 Task: Add an event with the title Business Trip: New York, date '2023/12/05', time 7:50 AM to 9:50 AMand add a description: The session will begin with a brief overview of the current state of transportation and its environmental implications, emphasizing the need for transformative changes. We will then delve into a series of brainstorming exercises designed to spark innovation and encourage out-of-the-box thinking.Select event color  Flamingo . Add location for the event as: 987 Unter den Linden, Berlin, Germany, logged in from the account softage.1@softage.netand send the event invitation to softage.6@softage.net and softage.7@softage.net. Set a reminder for the event Weekly on Sunday
Action: Mouse moved to (58, 91)
Screenshot: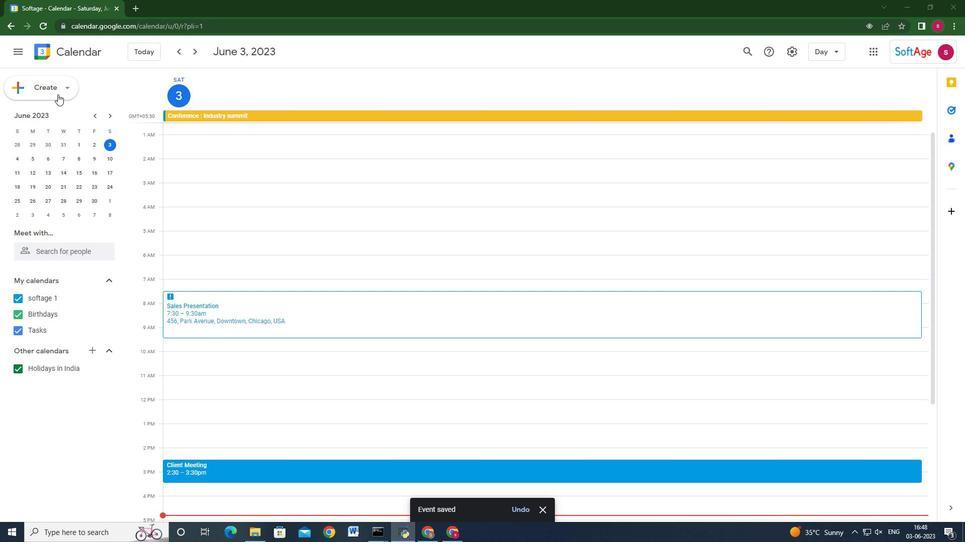 
Action: Mouse pressed left at (58, 91)
Screenshot: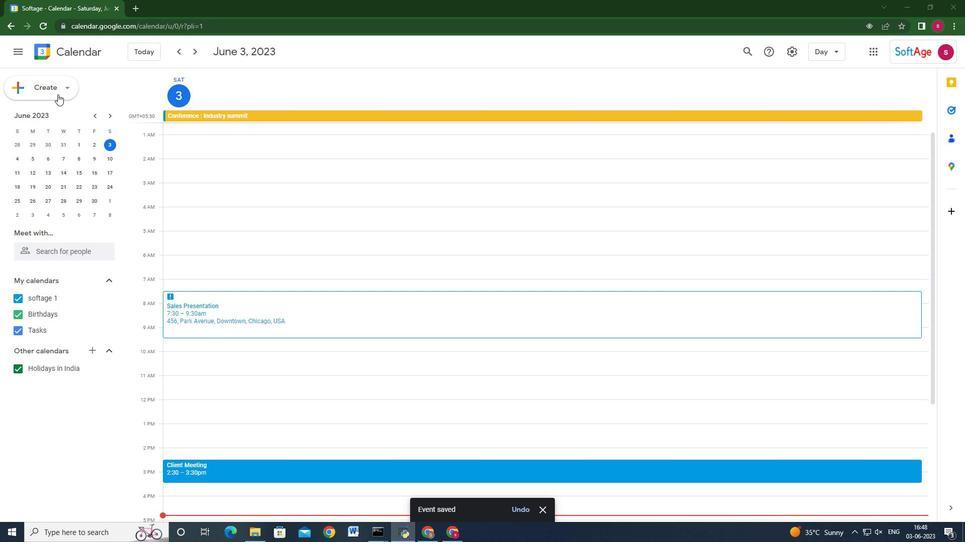 
Action: Mouse moved to (55, 108)
Screenshot: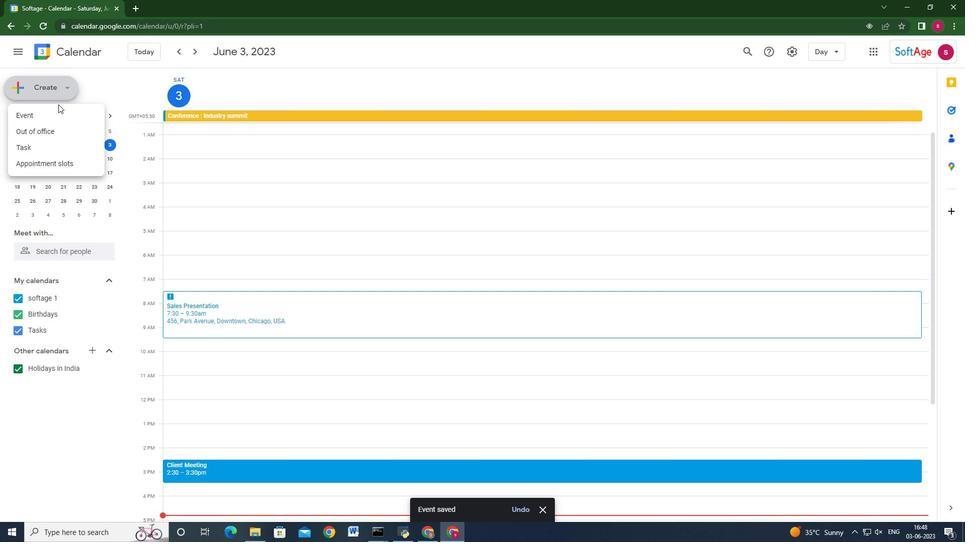 
Action: Mouse pressed left at (55, 108)
Screenshot: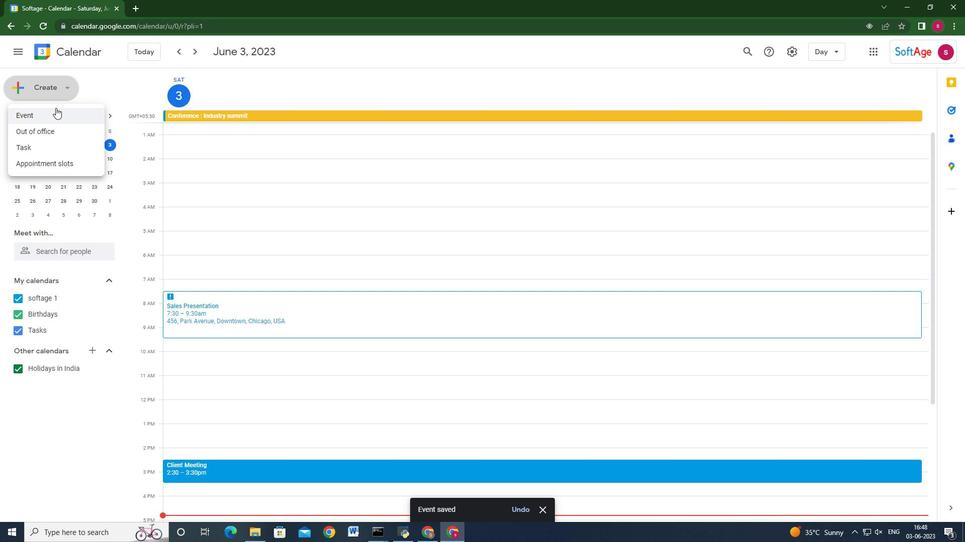 
Action: Mouse moved to (568, 479)
Screenshot: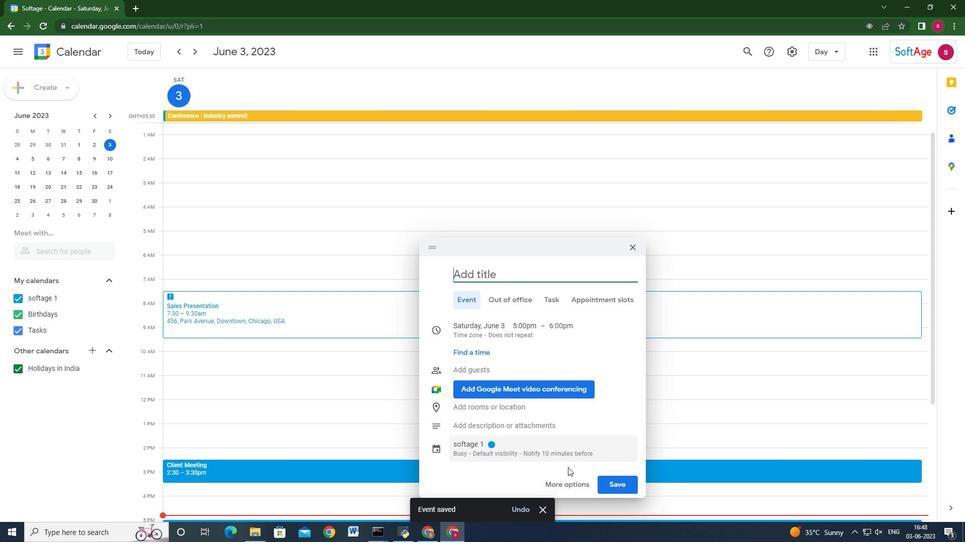 
Action: Mouse pressed left at (568, 479)
Screenshot: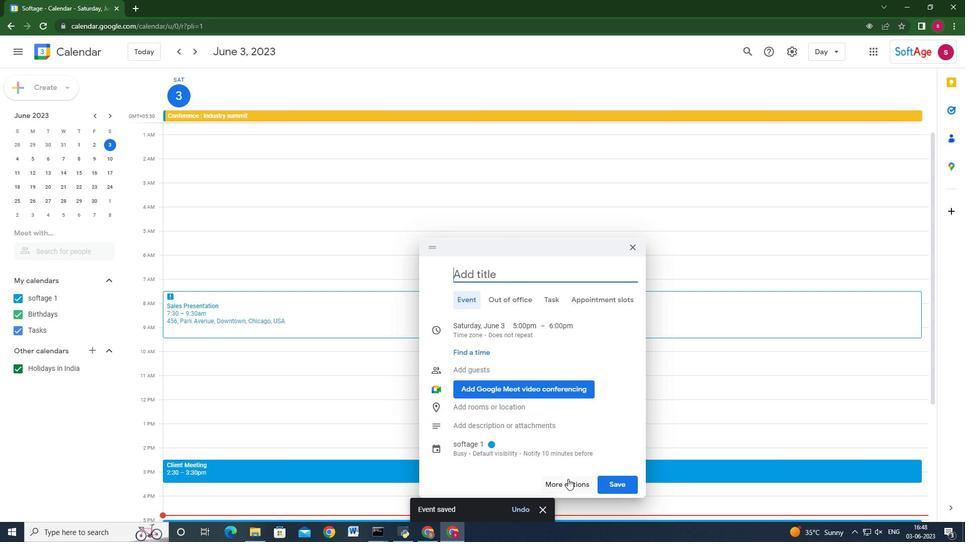 
Action: Mouse moved to (217, 61)
Screenshot: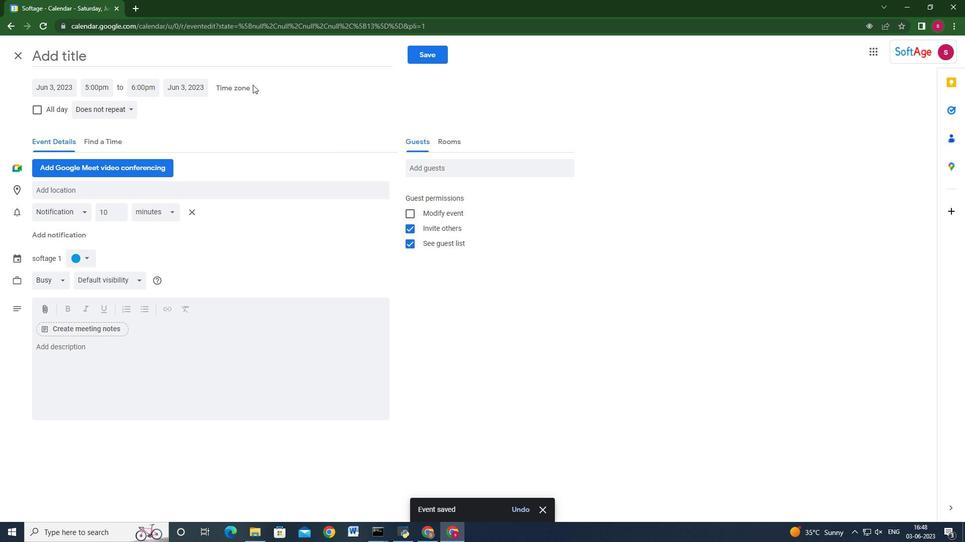 
Action: Mouse pressed left at (217, 61)
Screenshot: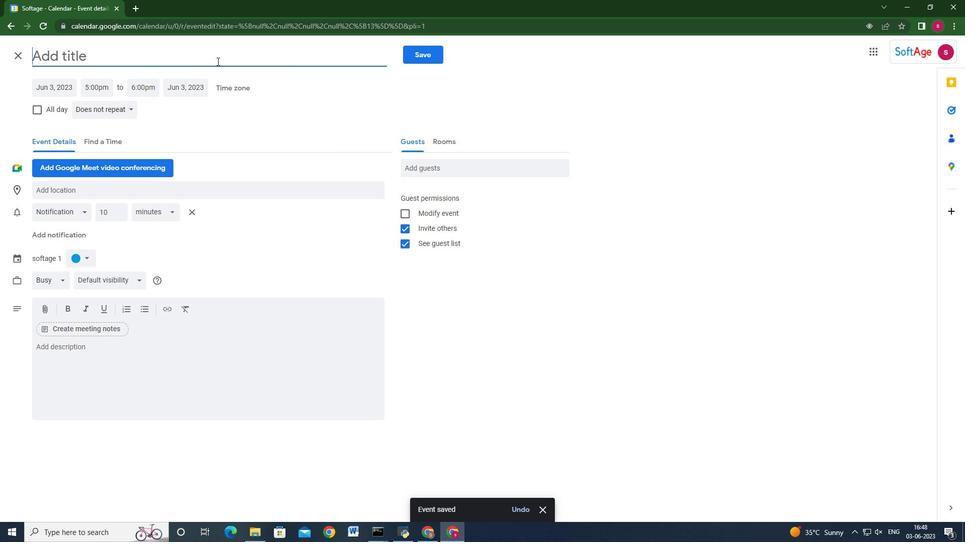 
Action: Key pressed <Key.shift>Business<Key.space><Key.shift>Trip<Key.shift>:<Key.space><Key.shift>New<Key.space><Key.shift>York
Screenshot: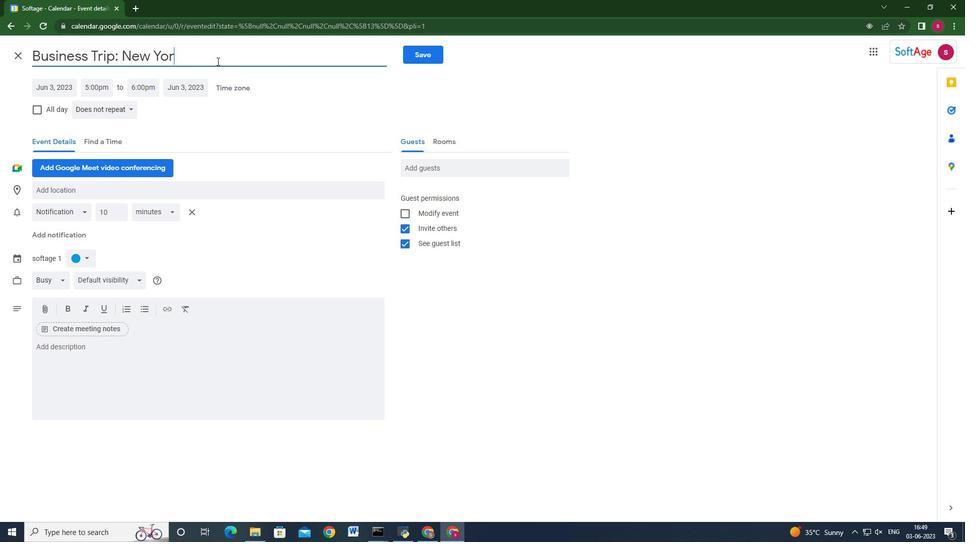 
Action: Mouse moved to (47, 92)
Screenshot: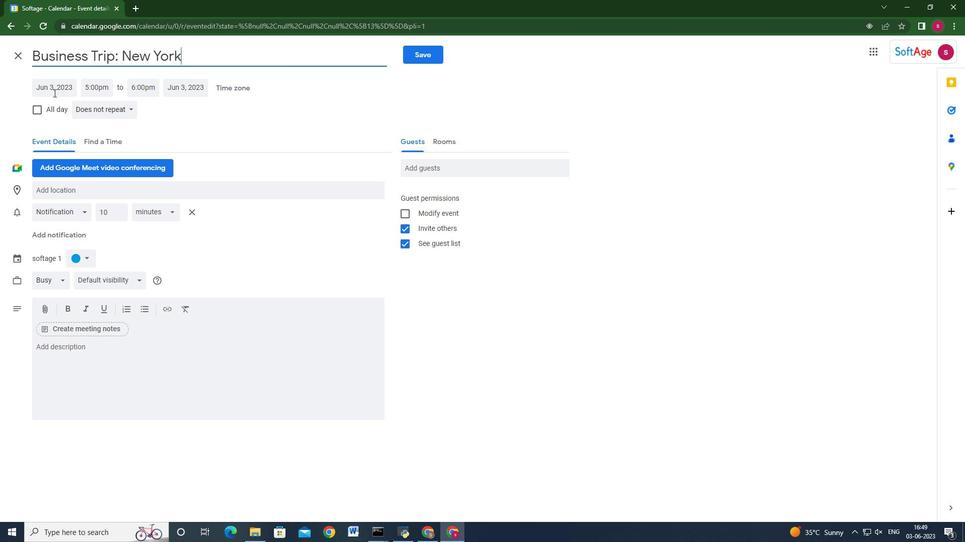 
Action: Mouse pressed left at (47, 92)
Screenshot: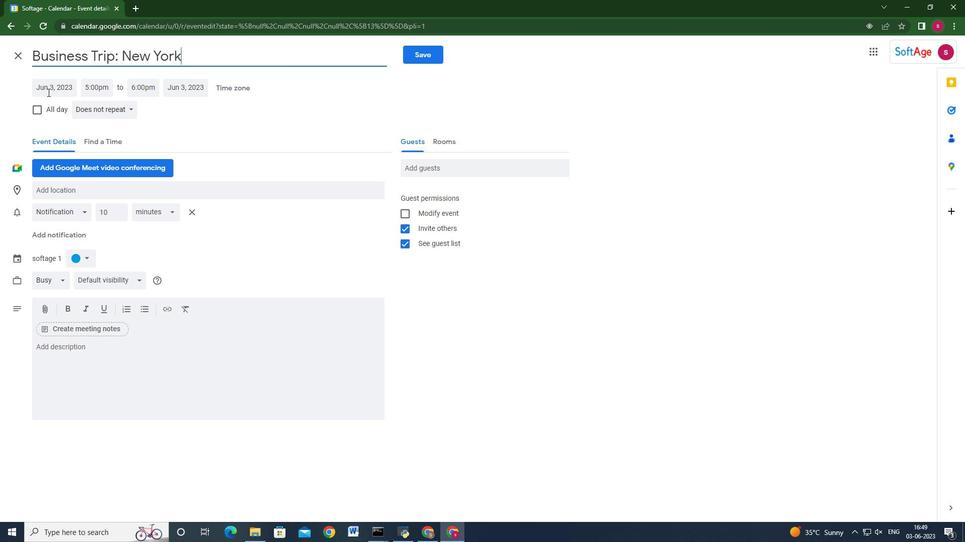 
Action: Mouse moved to (165, 105)
Screenshot: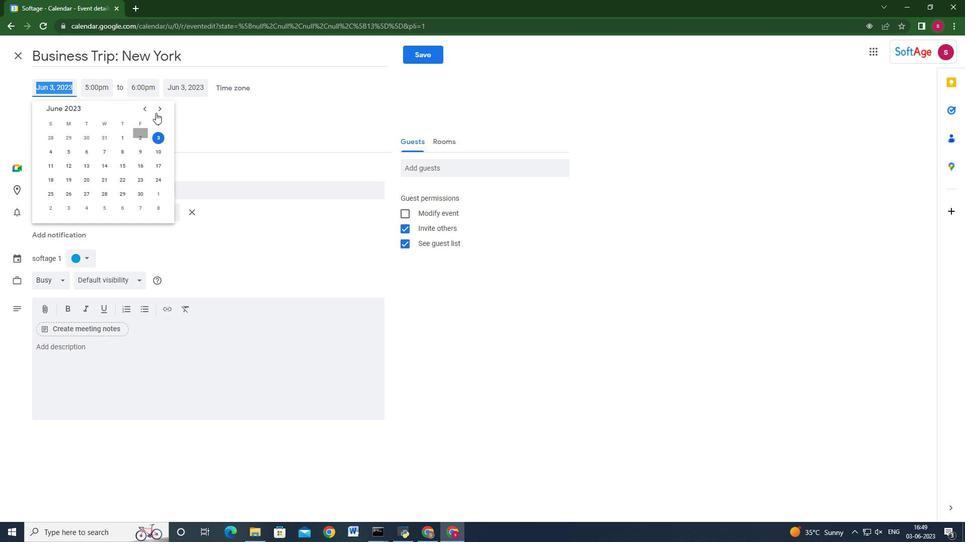 
Action: Mouse pressed left at (165, 105)
Screenshot: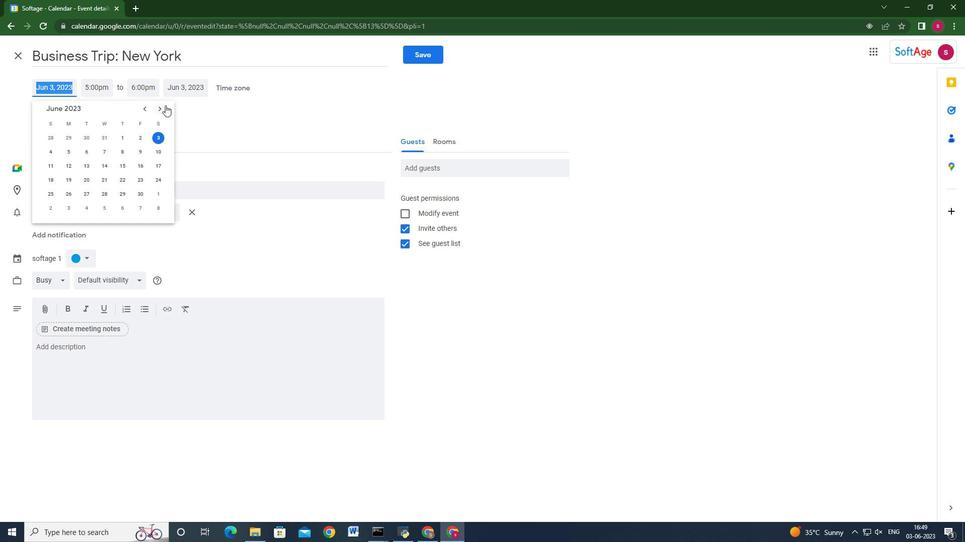 
Action: Mouse pressed left at (165, 105)
Screenshot: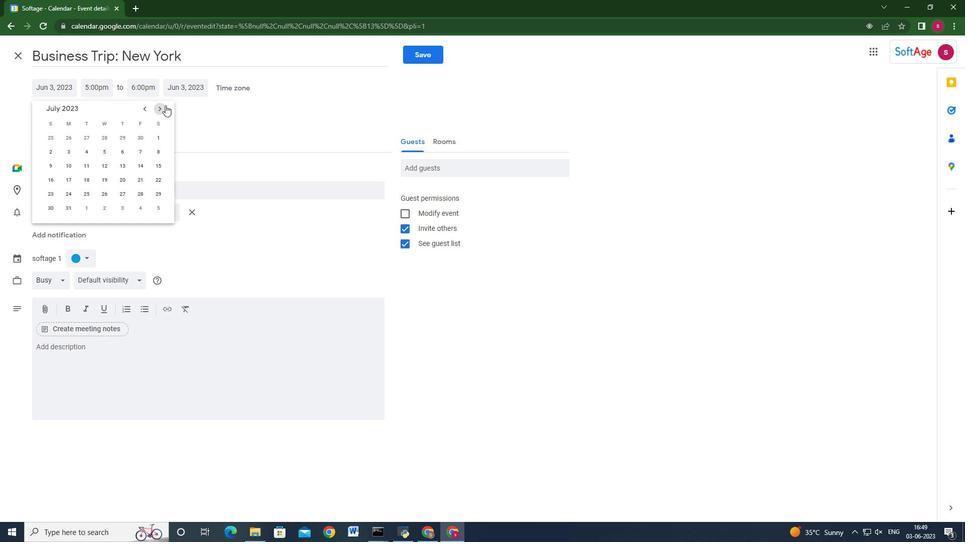 
Action: Mouse pressed left at (165, 105)
Screenshot: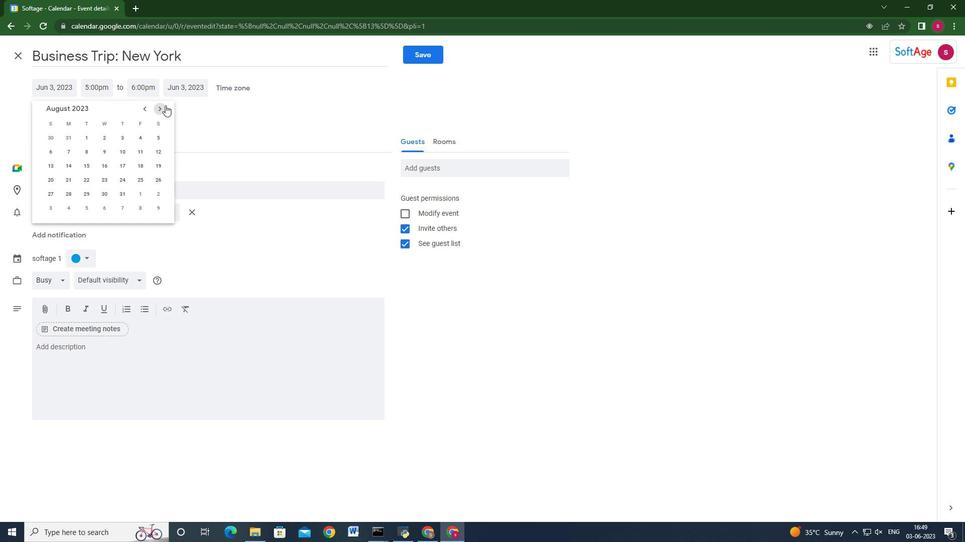 
Action: Mouse pressed left at (165, 105)
Screenshot: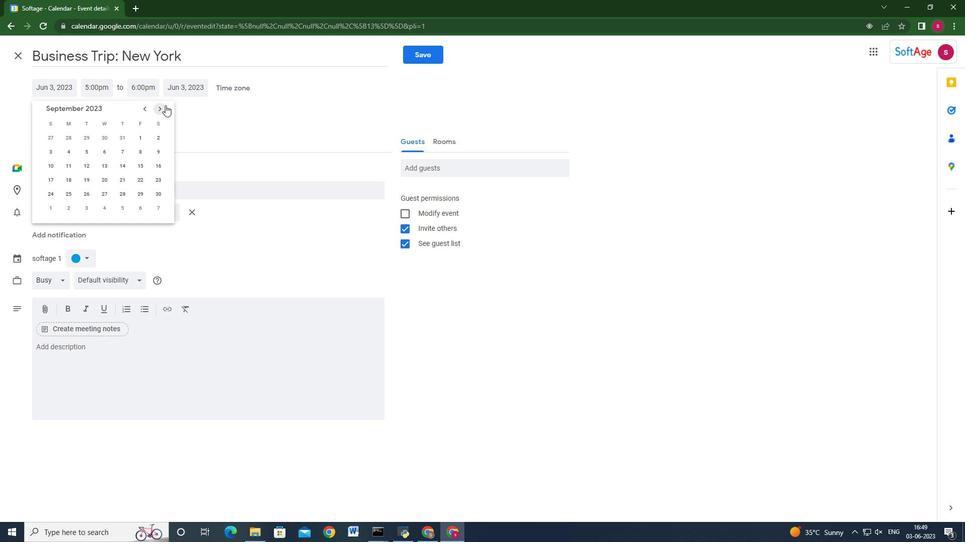 
Action: Mouse pressed left at (165, 105)
Screenshot: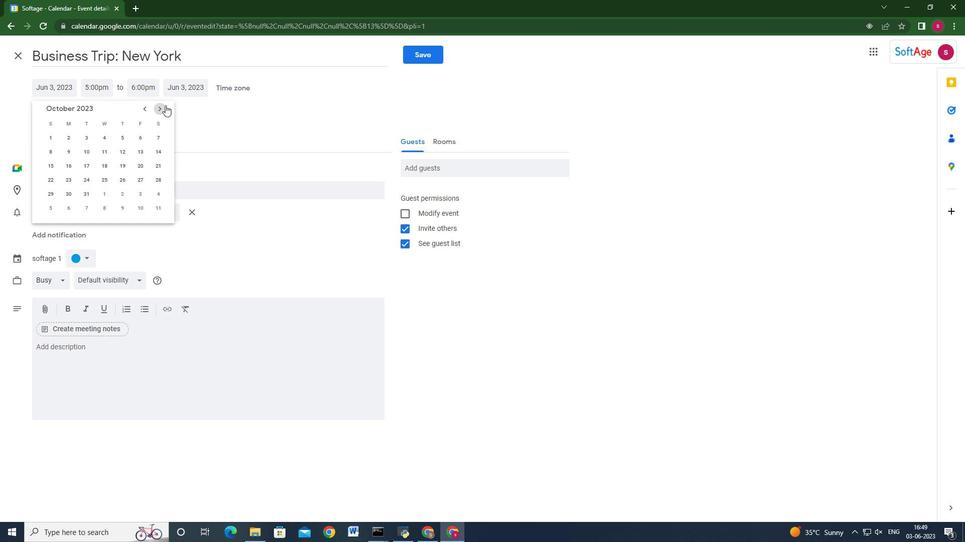 
Action: Mouse pressed left at (165, 105)
Screenshot: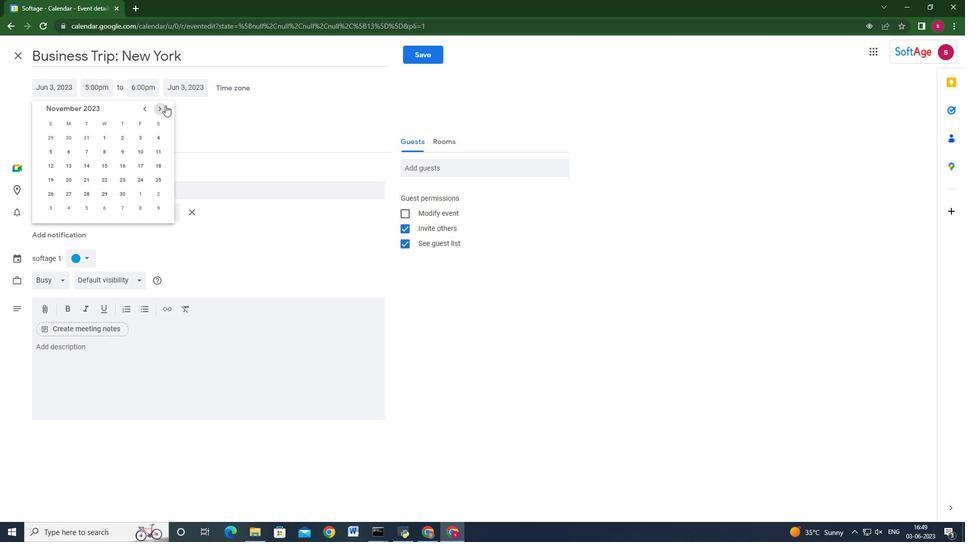 
Action: Mouse moved to (84, 154)
Screenshot: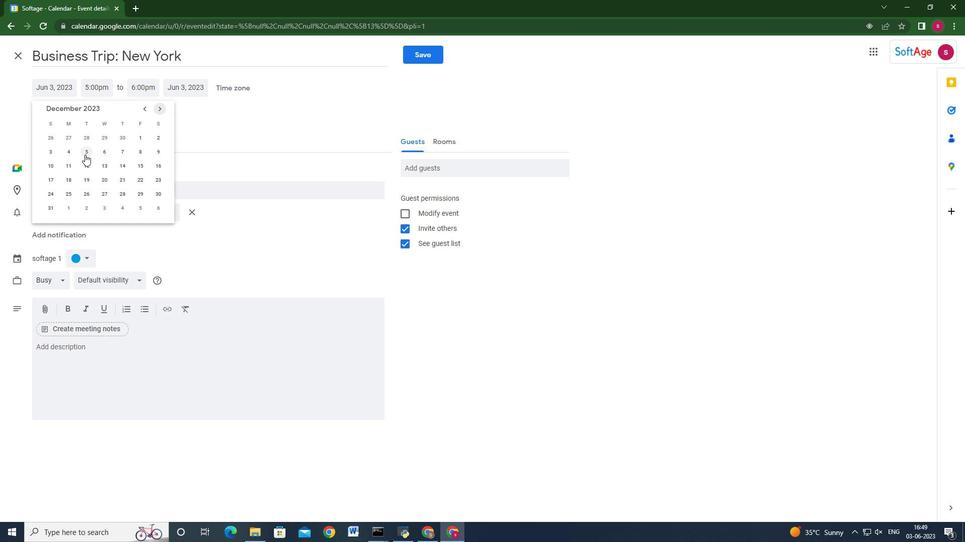 
Action: Mouse pressed left at (84, 154)
Screenshot: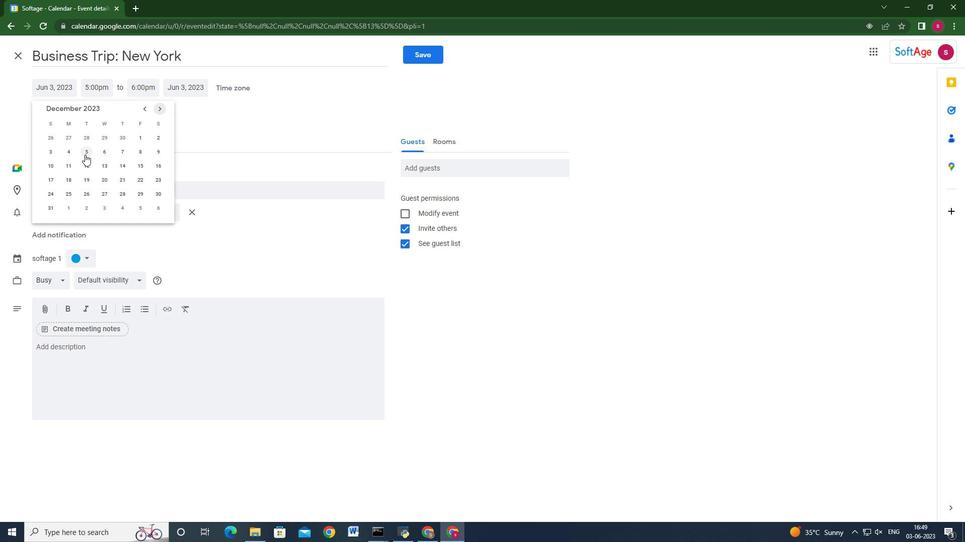 
Action: Mouse moved to (105, 93)
Screenshot: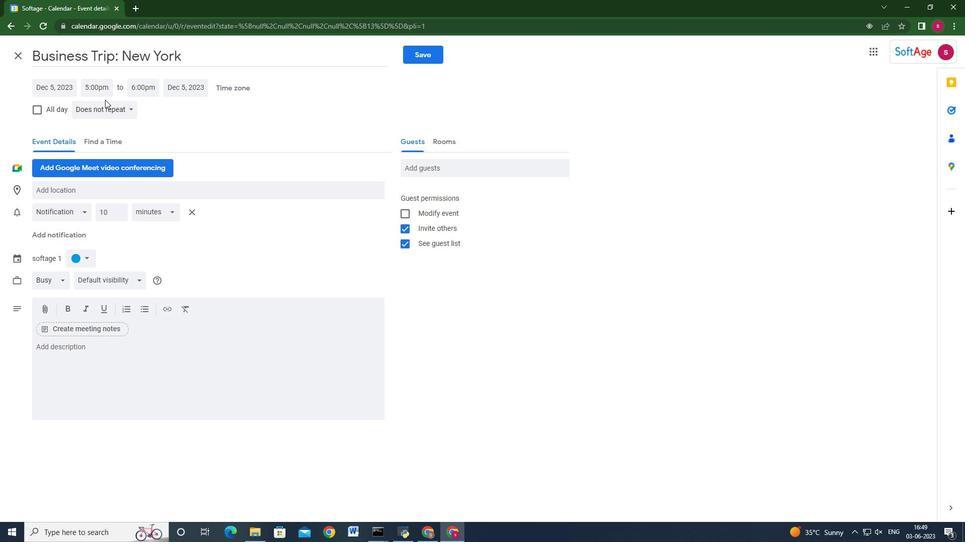 
Action: Mouse pressed left at (105, 93)
Screenshot: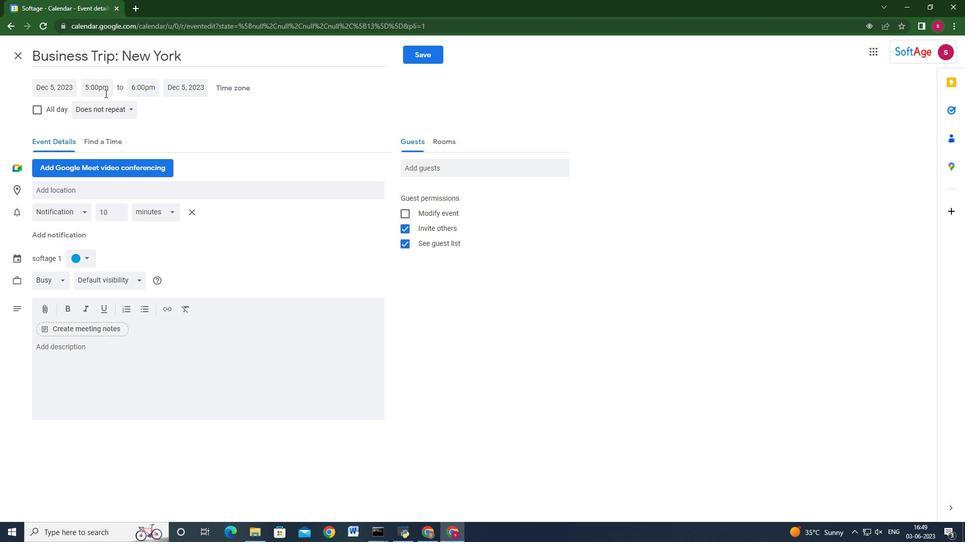 
Action: Mouse moved to (105, 93)
Screenshot: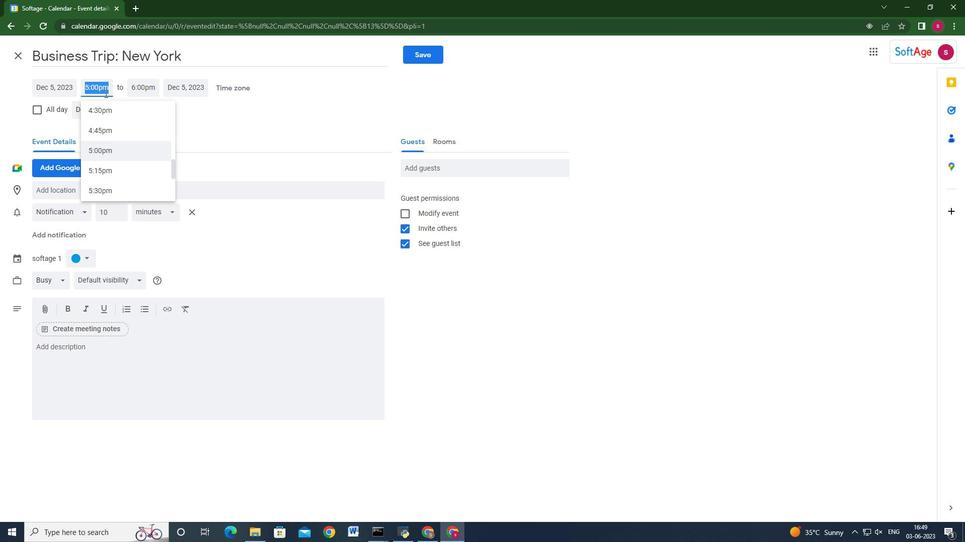 
Action: Key pressed 7<Key.shift>:05<Key.backspace><Key.backspace>50am<Key.enter><Key.tab>8<Key.backspace>9<Key.shift>:50am<Key.enter>
Screenshot: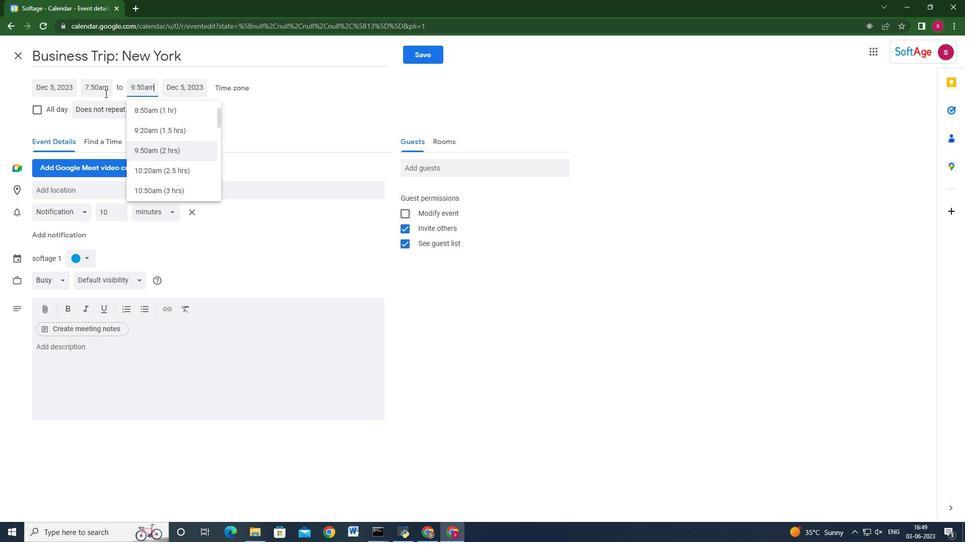 
Action: Mouse moved to (127, 361)
Screenshot: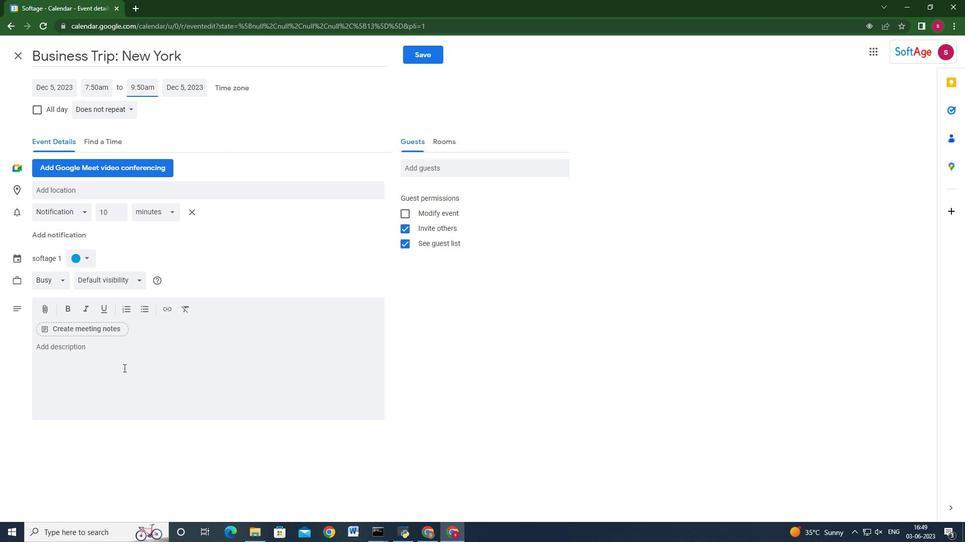 
Action: Mouse pressed left at (127, 361)
Screenshot: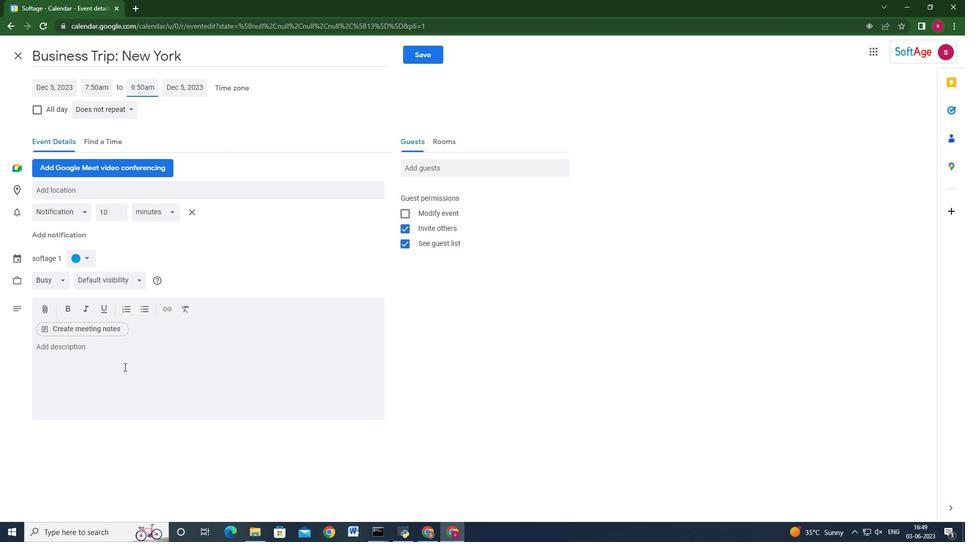 
Action: Key pressed <Key.shift>The<Key.space>session<Key.space>will<Key.space>begin<Key.space>with<Key.space>a<Key.space>be<Key.backspace>rief<Key.space>overview<Key.space>of<Key.space>the<Key.space>current<Key.space>state<Key.space>of<Key.space>transportation<Key.space>and<Key.space>its<Key.space>environmental<Key.space>implications<Key.space><Key.backspace>,,<Key.space>emphasizing<Key.space>the<Key.space>need<Key.space>for<Key.space>transformative<Key.space>chan<Key.backspace><Key.backspace><Key.backspace>hanges.<Key.space><Key.shift_r>We<Key.space>will<Key.space>then<Key.space>delve<Key.space>th<Key.backspace><Key.backspace>into<Key.space>a<Key.space>sei<Key.backspace>ries<Key.space>of<Key.space>brainstorming<Key.space>exercises<Key.space>designed<Key.space>to<Key.space>spark<Key.space>innovation<Key.space>and<Key.space>encourage<Key.backspace>e<Key.space>out<Key.space><Key.backspace>=<Key.backspace>-of-the<Key.space><Key.backspace>-box<Key.space>thinking.
Screenshot: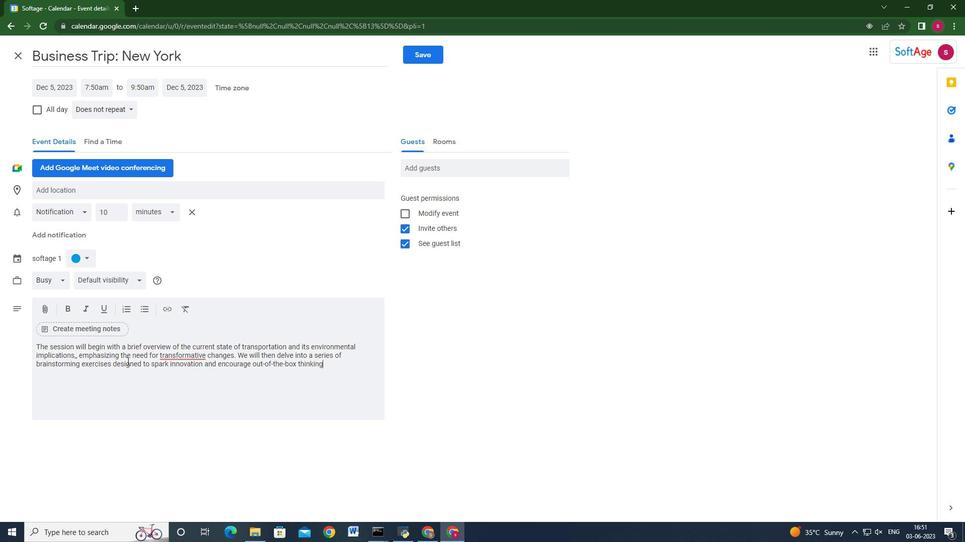 
Action: Mouse moved to (77, 258)
Screenshot: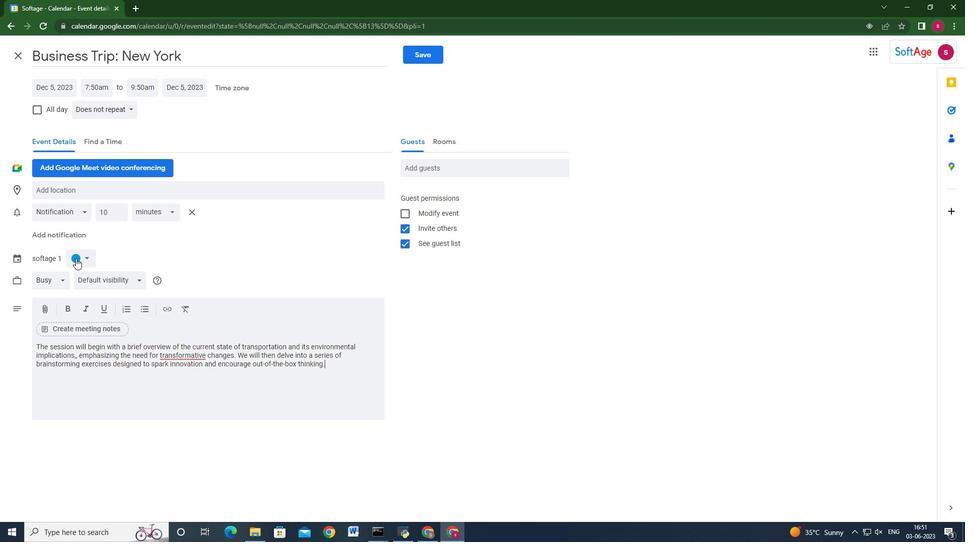 
Action: Mouse pressed left at (77, 258)
Screenshot: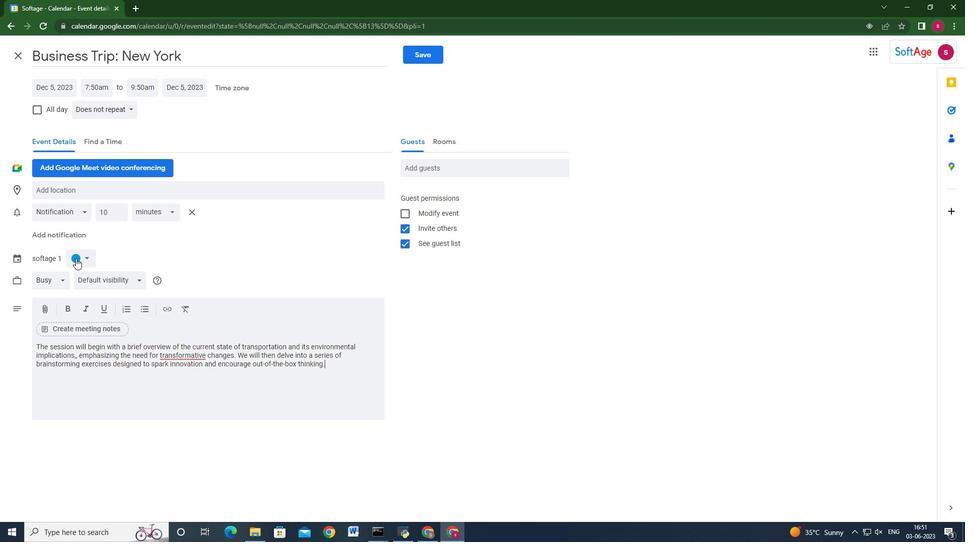 
Action: Mouse moved to (85, 257)
Screenshot: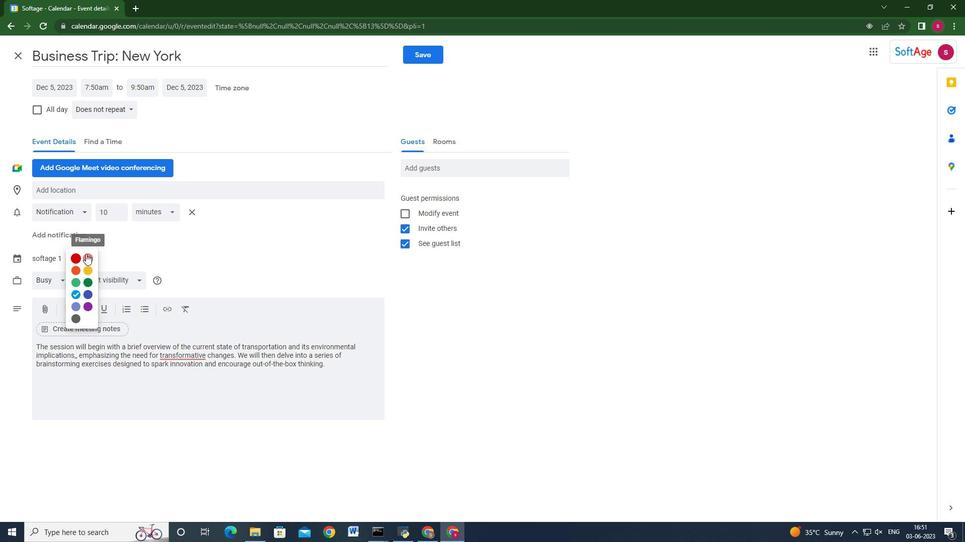 
Action: Mouse pressed left at (85, 257)
Screenshot: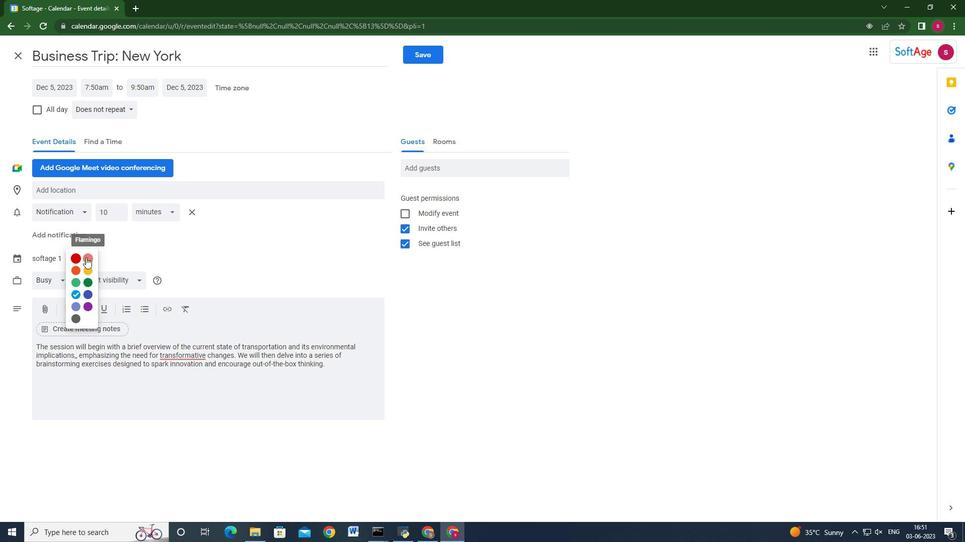 
Action: Mouse moved to (163, 196)
Screenshot: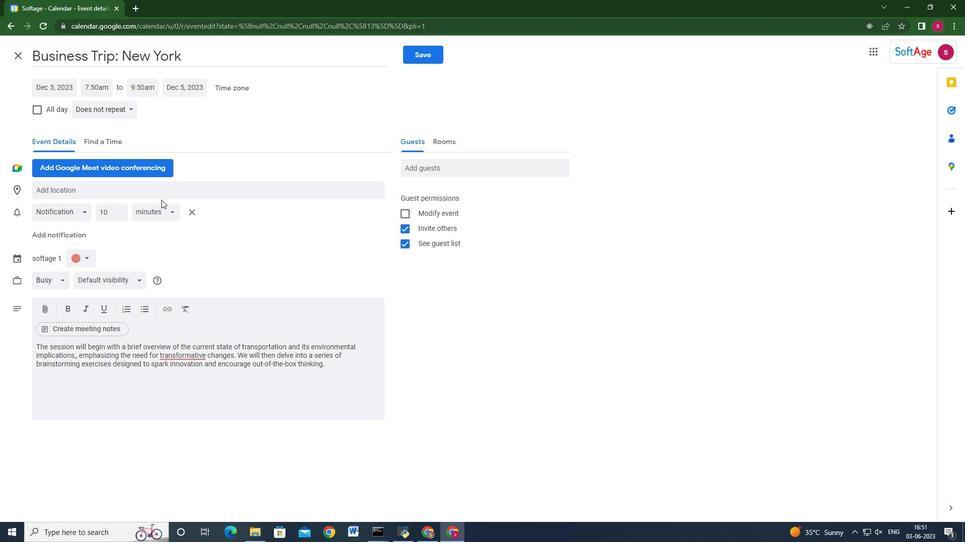
Action: Mouse pressed left at (163, 196)
Screenshot: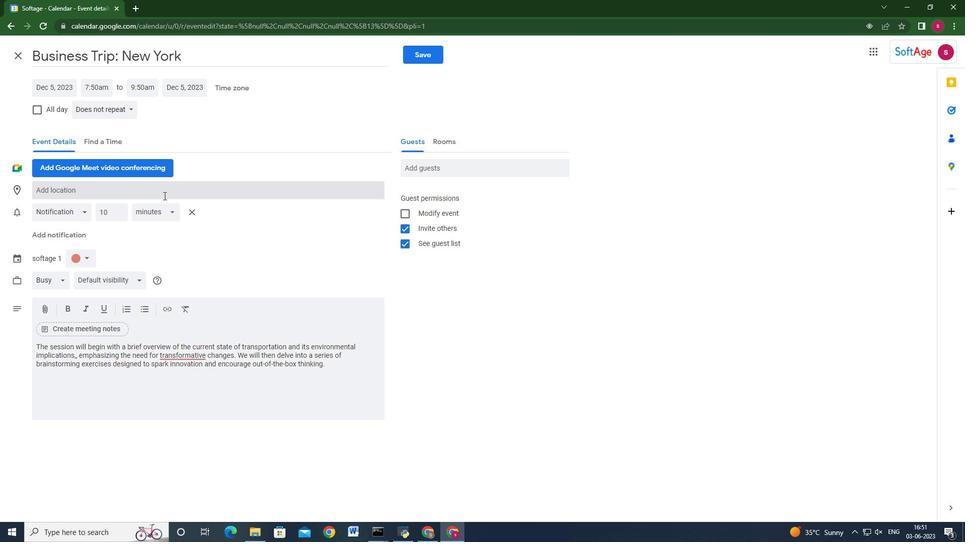 
Action: Key pressed 987,<Key.space><Key.shift><Key.backspace><Key.backspace><Key.space><Key.shift>Unter<Key.space><Key.shift>D<Key.backspace>den<Key.space><Key.shift>Linder,<Key.space><Key.shift>Berlin,<Key.space><Key.shift>Germany
Screenshot: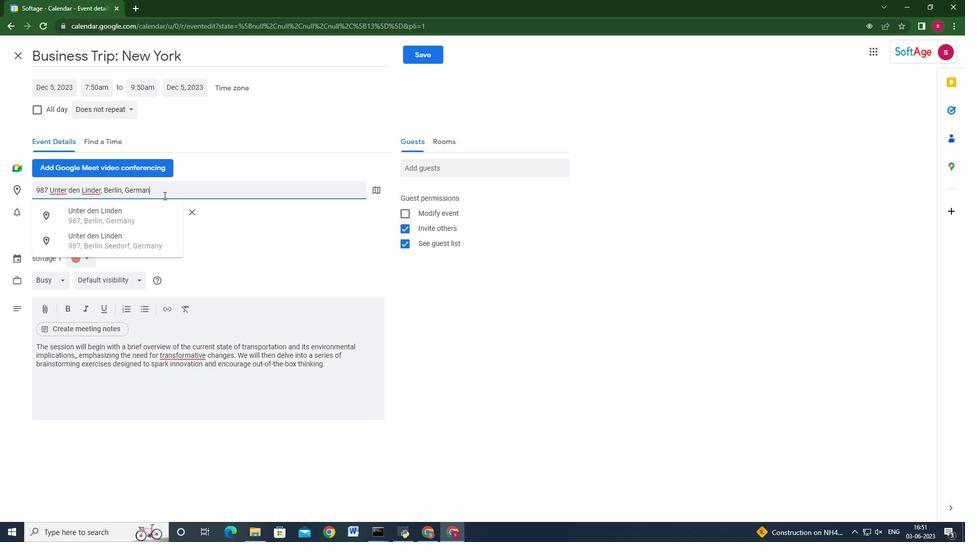 
Action: Mouse moved to (472, 169)
Screenshot: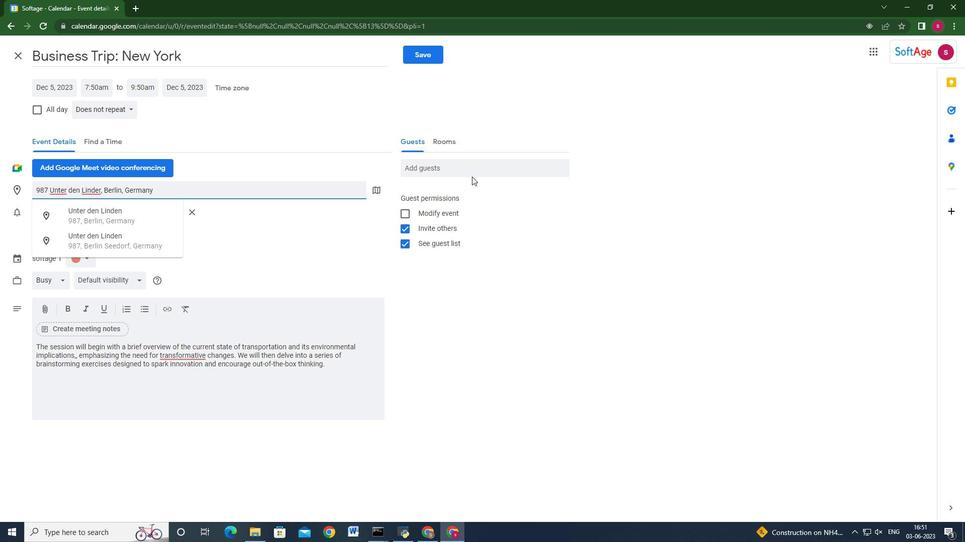 
Action: Mouse pressed left at (472, 169)
Screenshot: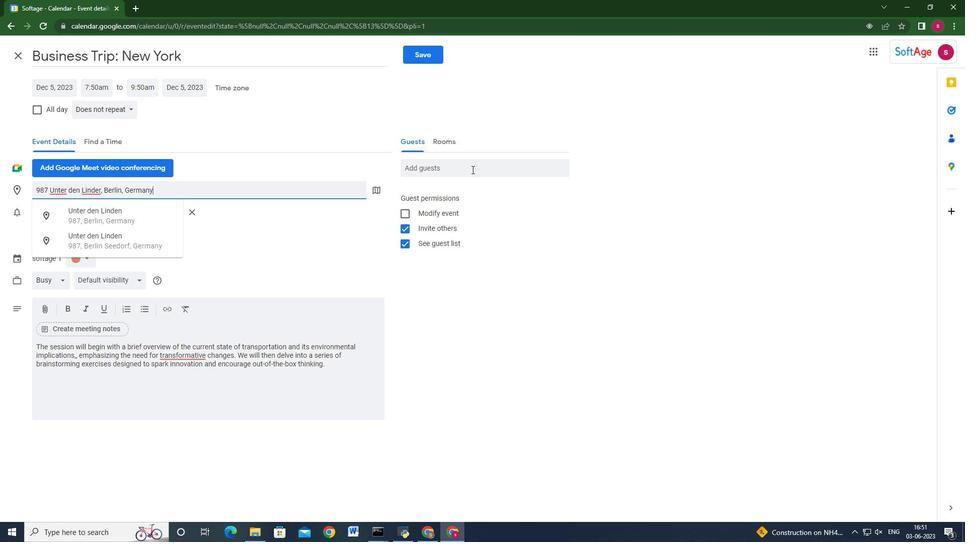 
Action: Mouse moved to (471, 170)
Screenshot: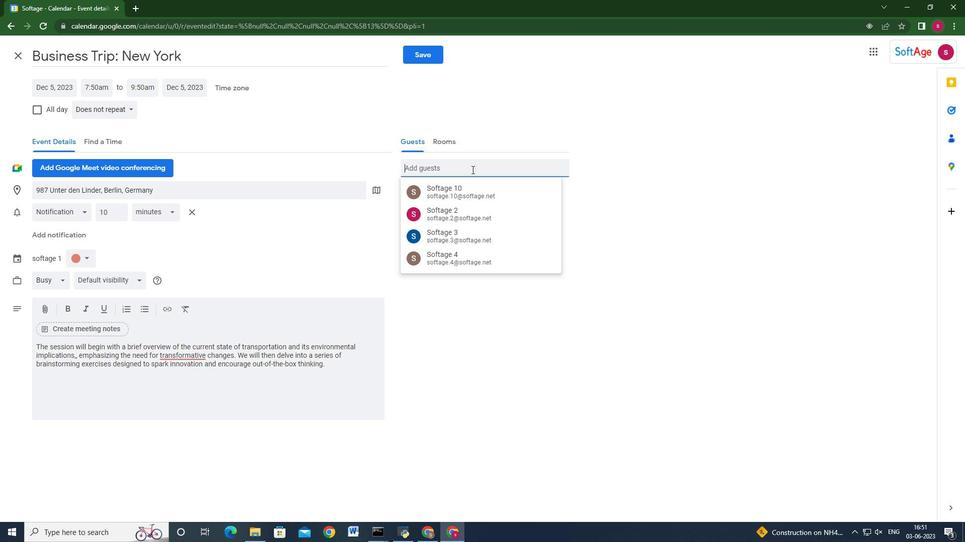 
Action: Key pressed softage.6<Key.shift_r>@softage.net<Key.enter>softage.7<Key.shift_r>@softage.net<Key.enter>
Screenshot: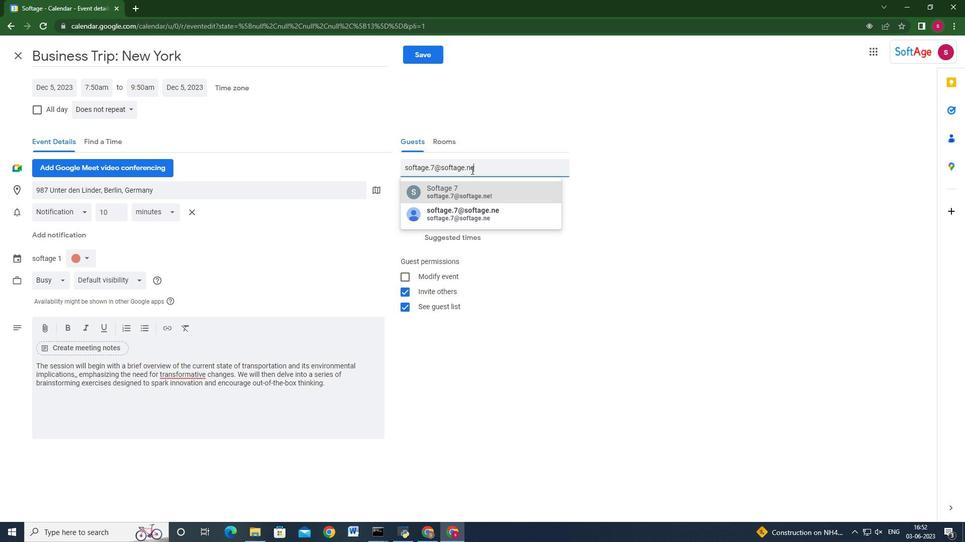 
Action: Mouse moved to (100, 111)
Screenshot: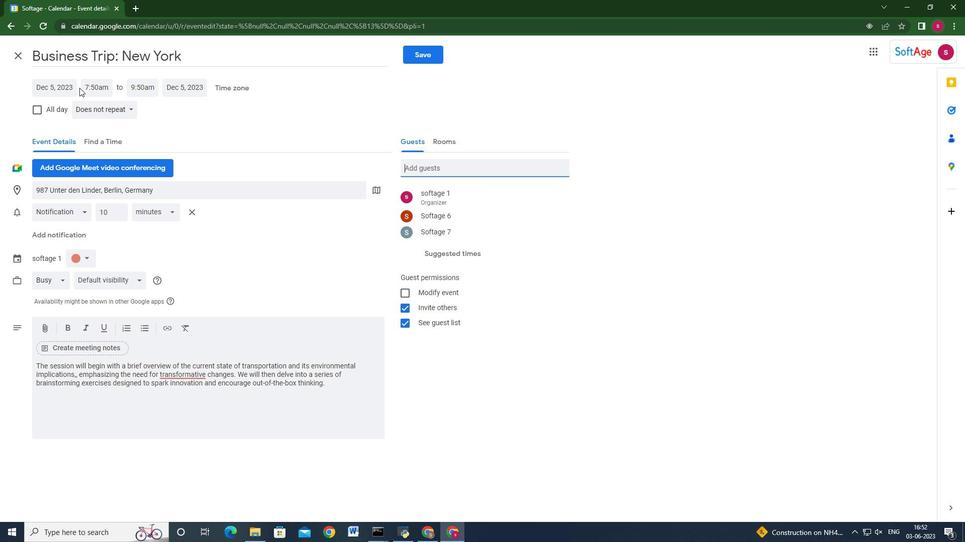 
Action: Mouse pressed left at (100, 111)
Screenshot: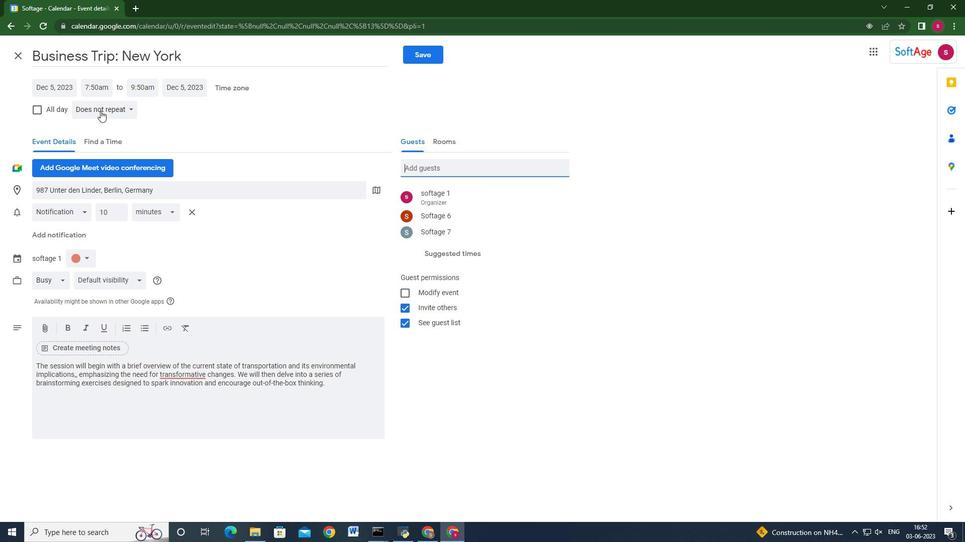 
Action: Mouse moved to (120, 218)
Screenshot: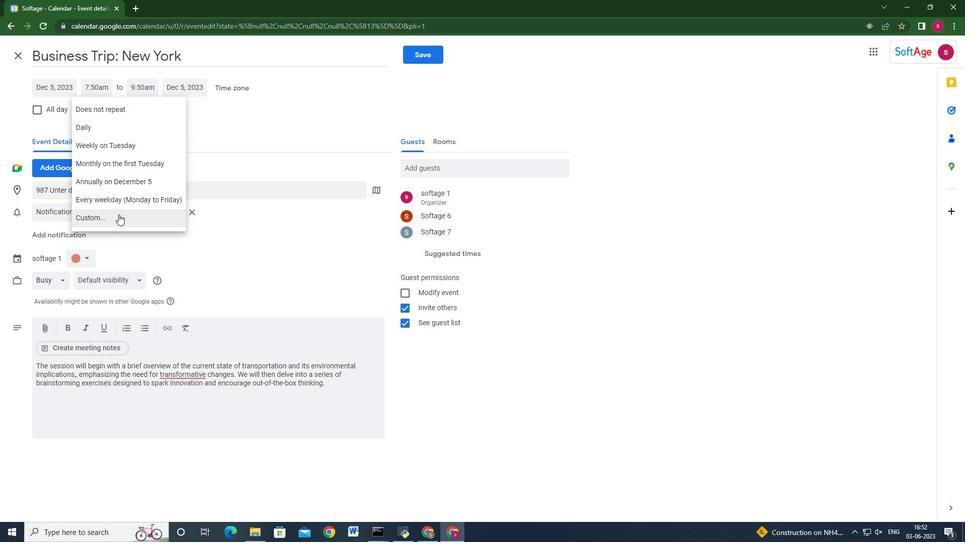 
Action: Mouse pressed left at (120, 218)
Screenshot: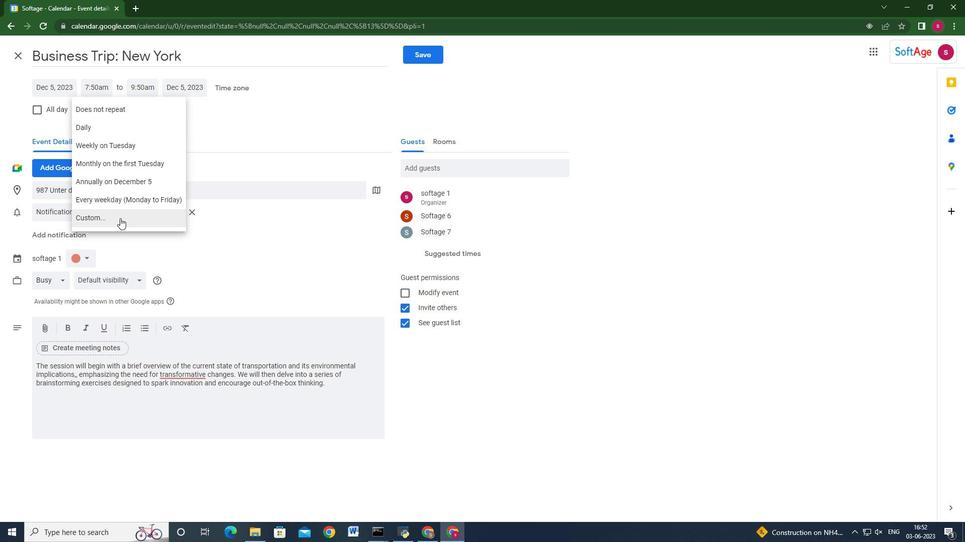 
Action: Mouse moved to (402, 260)
Screenshot: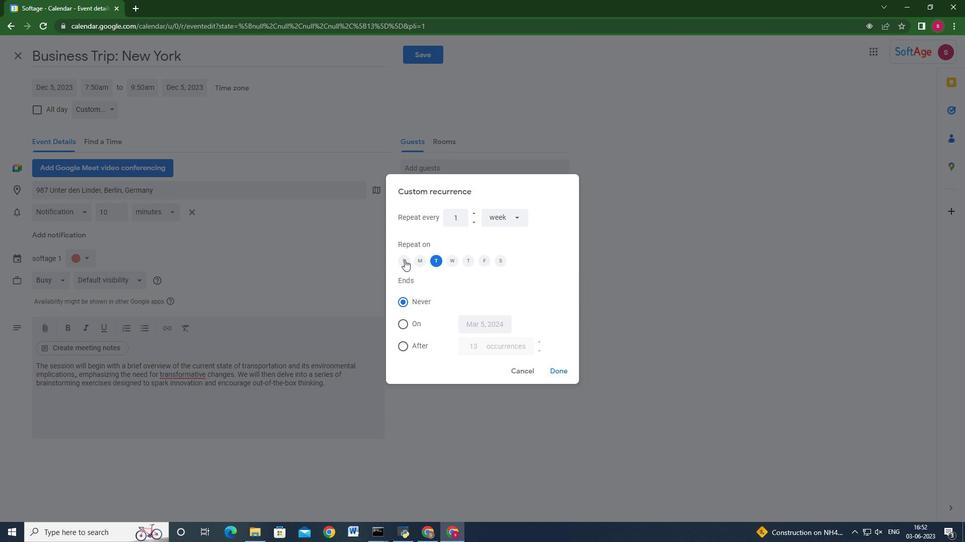 
Action: Mouse pressed left at (402, 260)
Screenshot: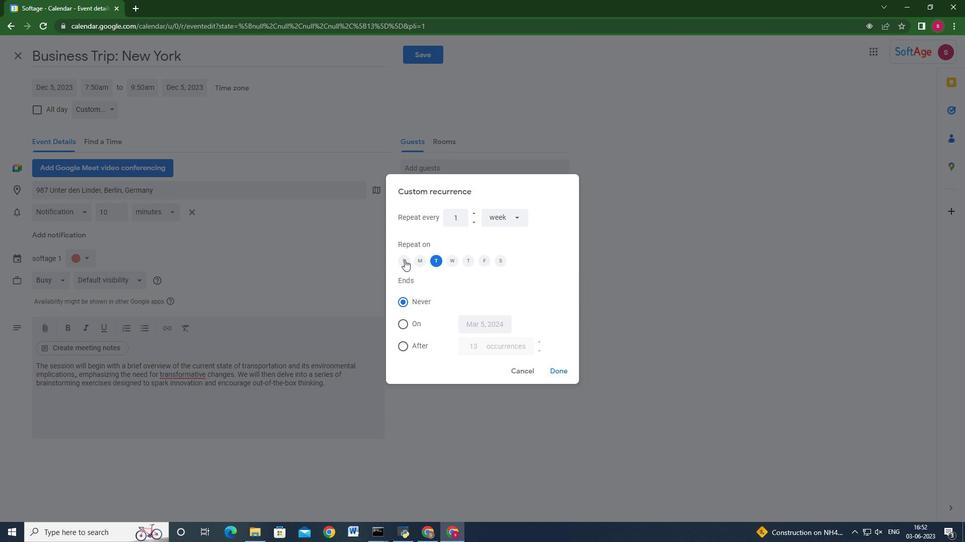 
Action: Mouse moved to (436, 261)
Screenshot: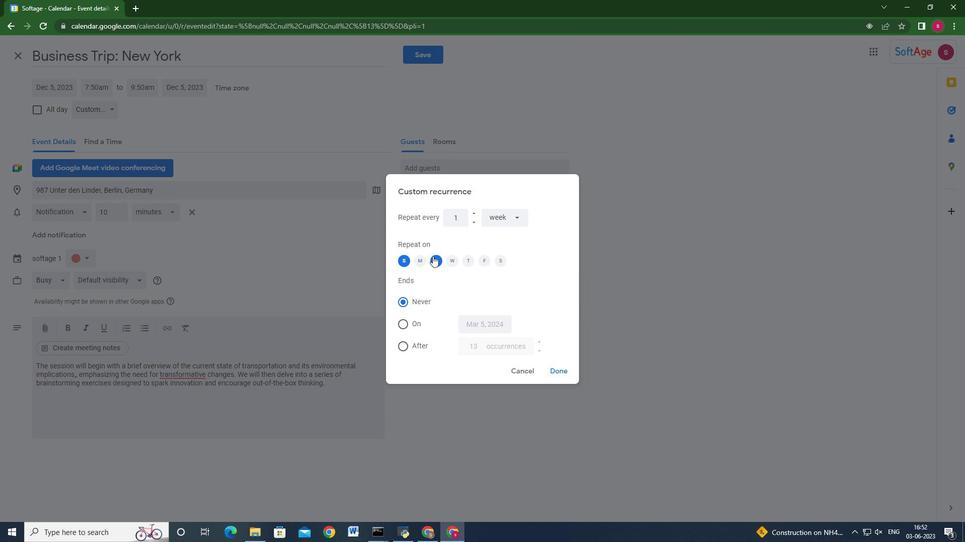 
Action: Mouse pressed left at (436, 261)
Screenshot: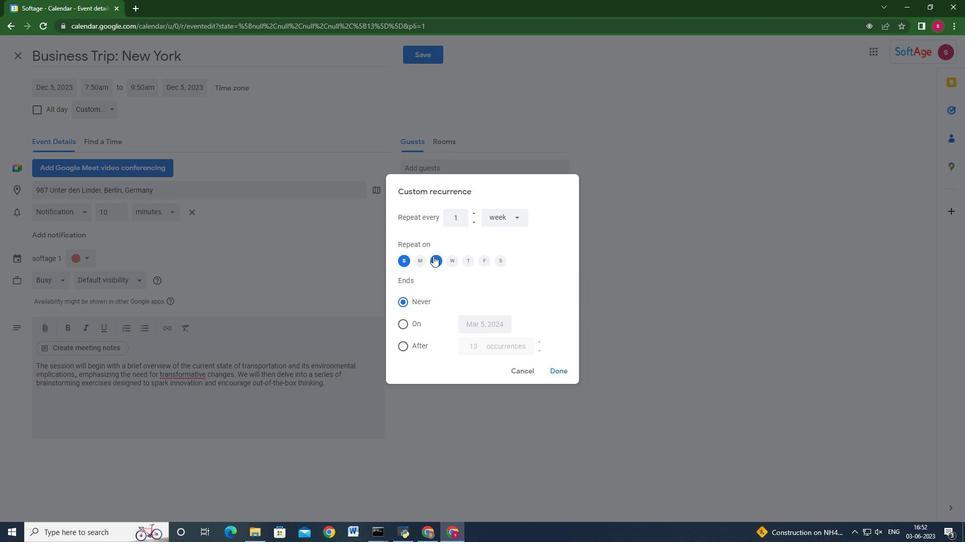 
Action: Mouse moved to (569, 372)
Screenshot: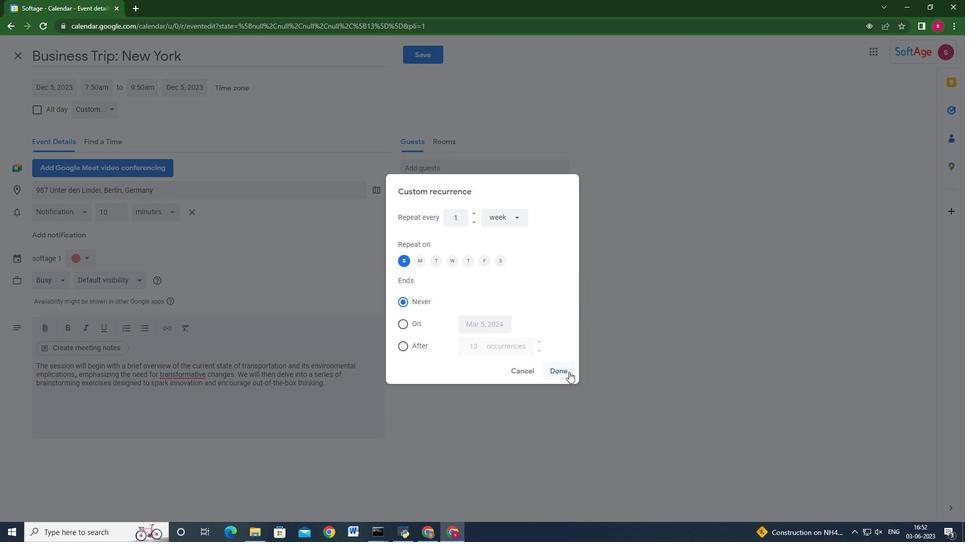 
Action: Mouse pressed left at (569, 372)
Screenshot: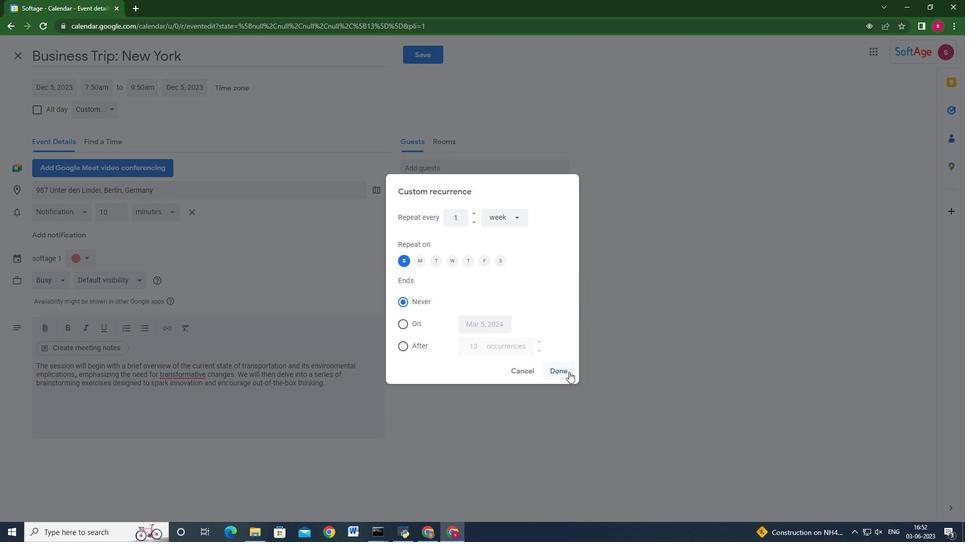 
Action: Mouse moved to (427, 44)
Screenshot: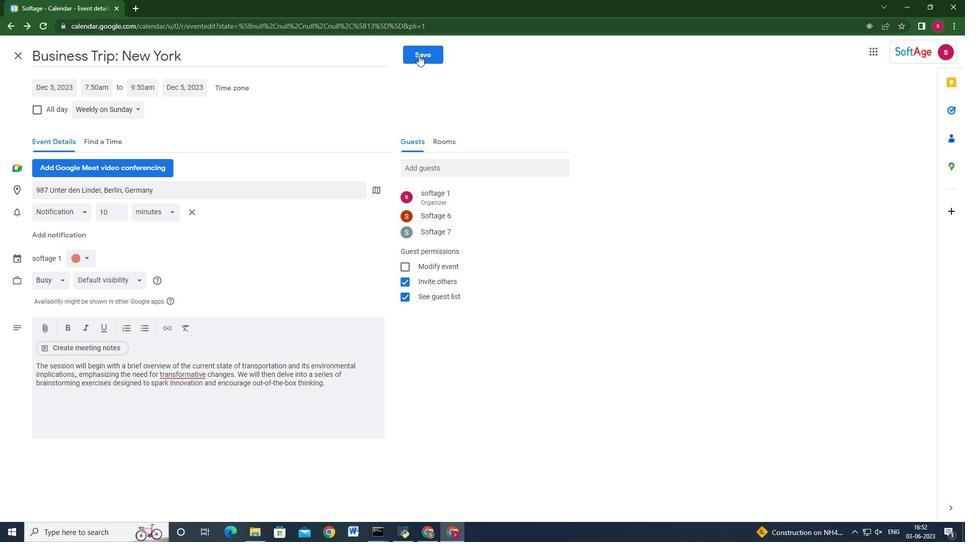 
Action: Mouse pressed left at (427, 44)
Screenshot: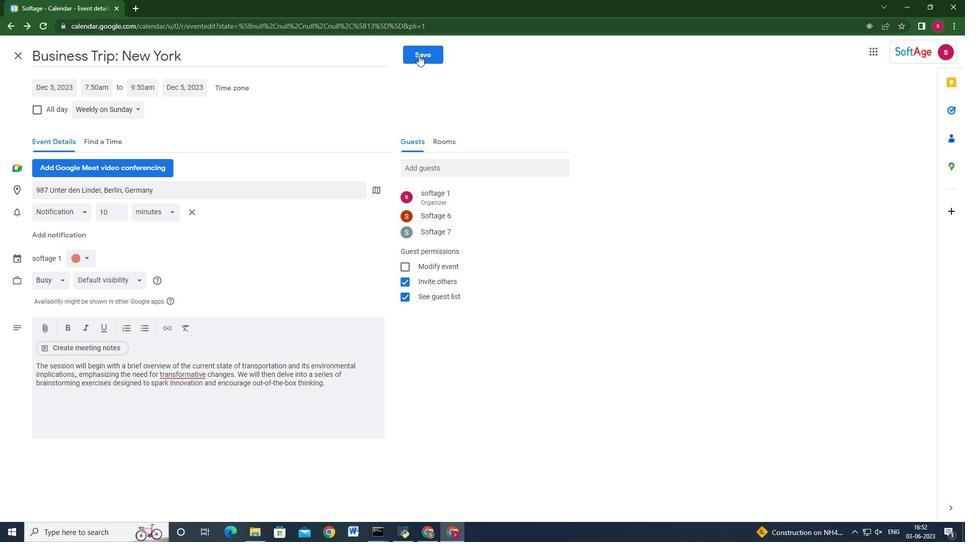 
Action: Mouse moved to (427, 55)
Screenshot: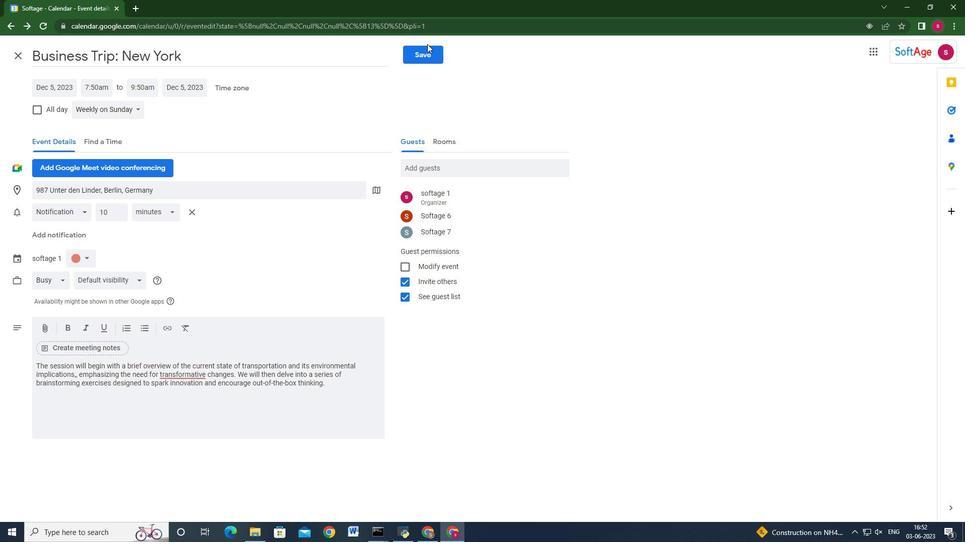
Action: Mouse pressed left at (427, 55)
Screenshot: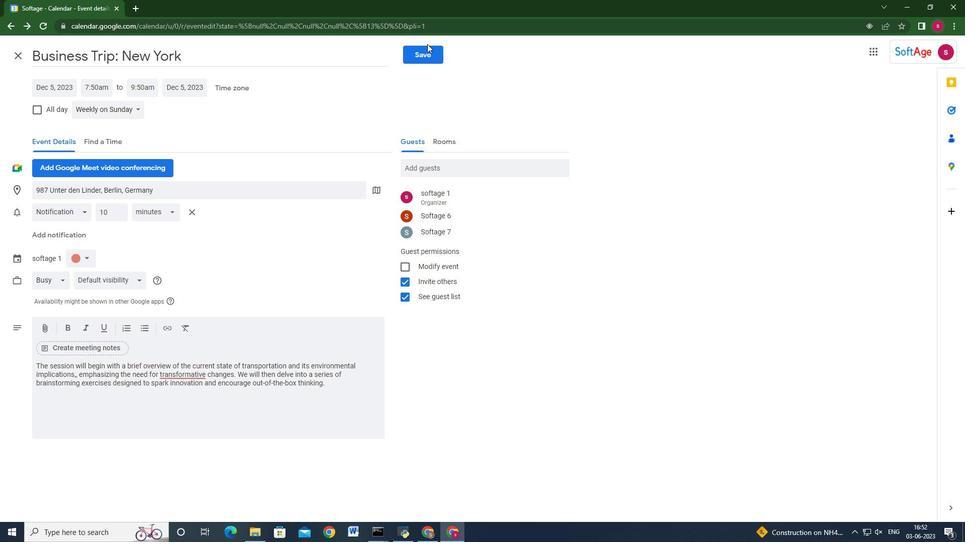 
Action: Mouse moved to (583, 303)
Screenshot: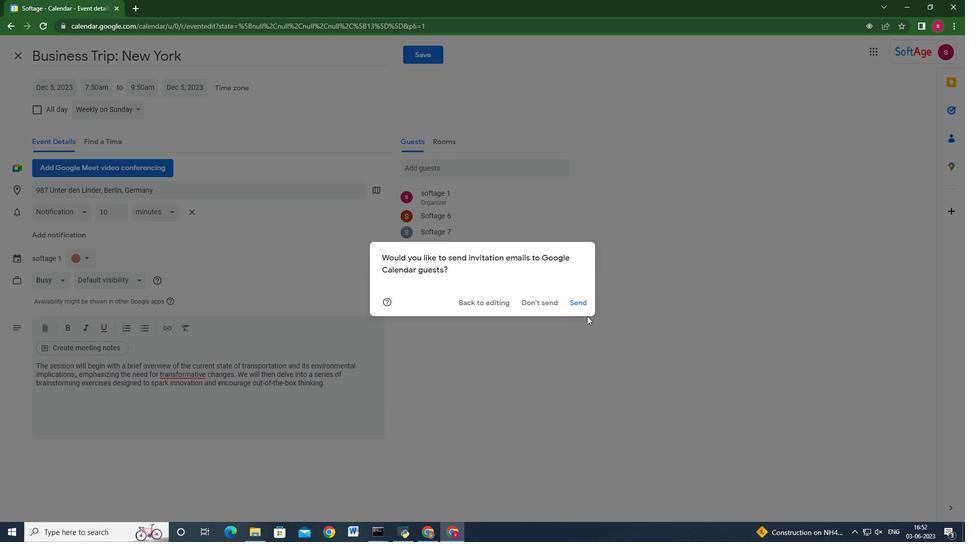 
Action: Mouse pressed left at (583, 303)
Screenshot: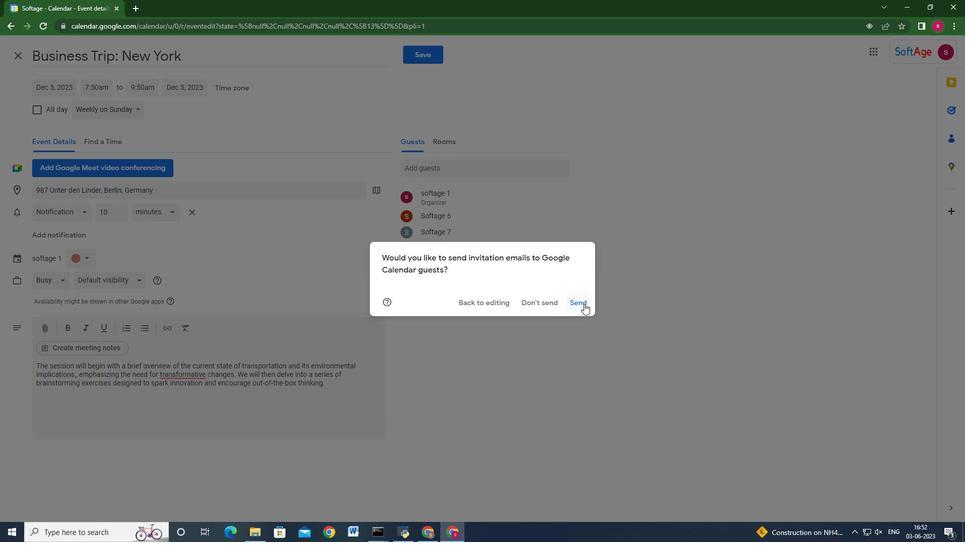 
Action: Mouse moved to (609, 307)
Screenshot: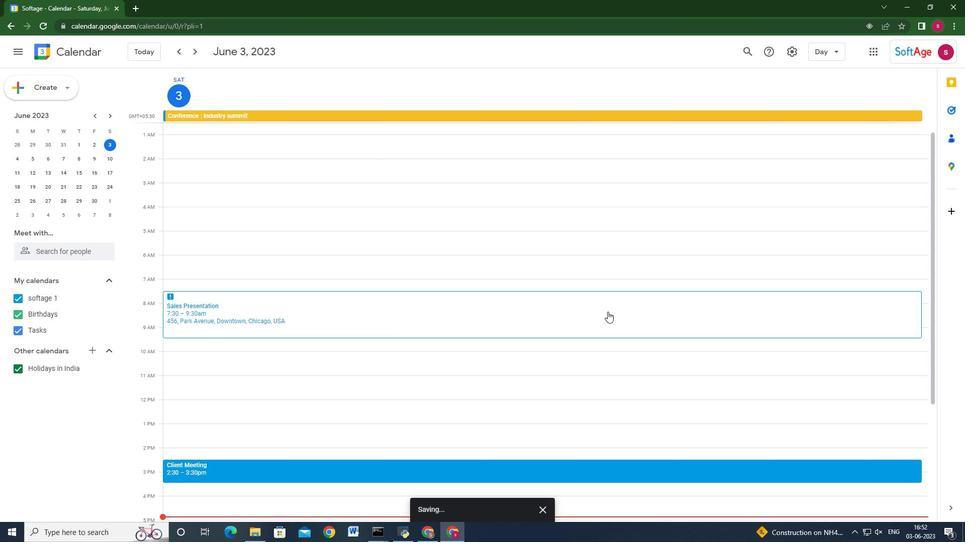 
